 Task: Save the attachment from the 'Organise' task to your documents folder.
Action: Mouse moved to (10, 132)
Screenshot: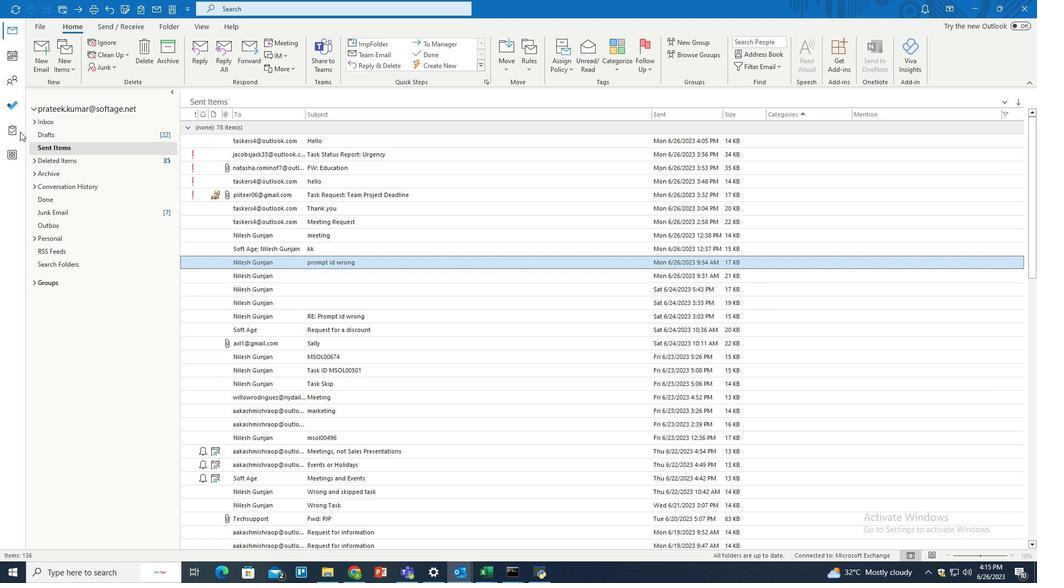 
Action: Mouse pressed left at (10, 132)
Screenshot: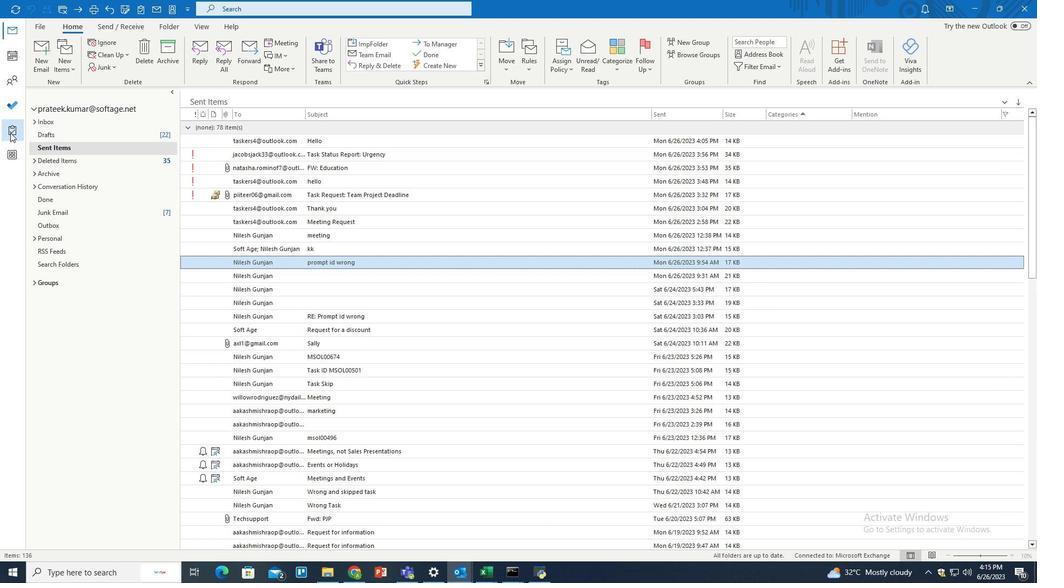 
Action: Mouse moved to (219, 387)
Screenshot: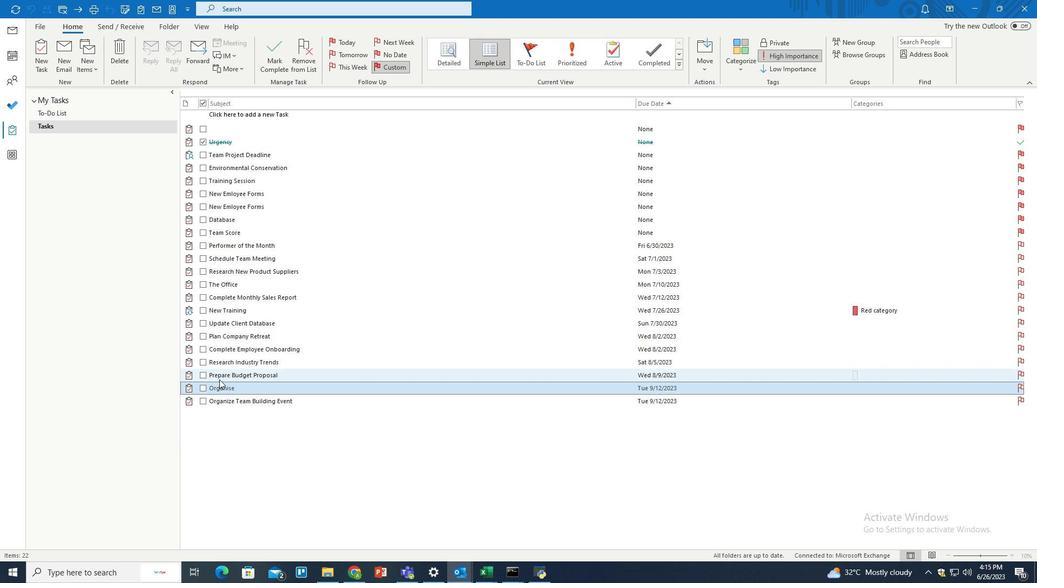 
Action: Mouse pressed left at (219, 387)
Screenshot: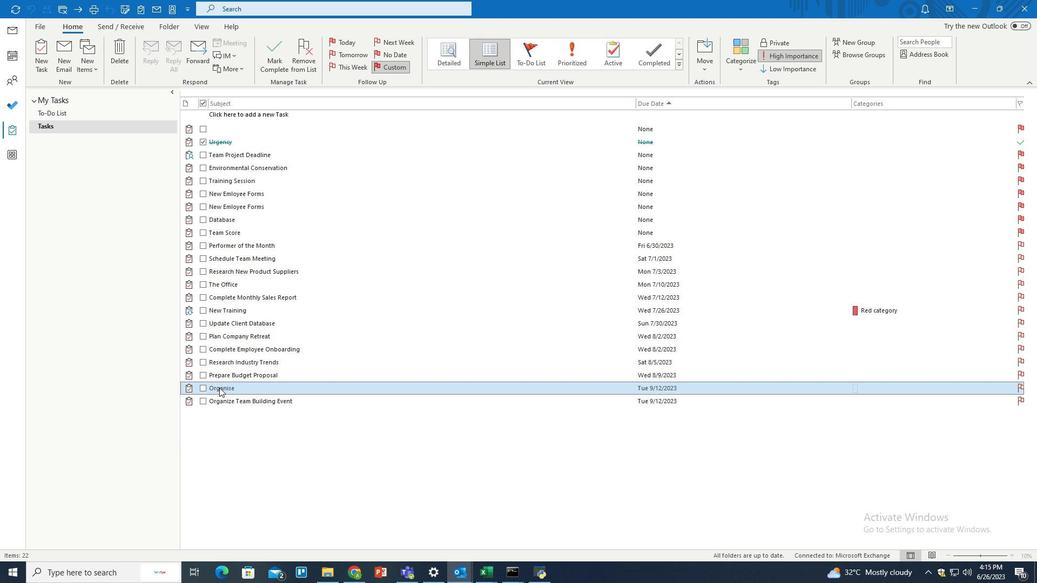 
Action: Mouse pressed left at (219, 387)
Screenshot: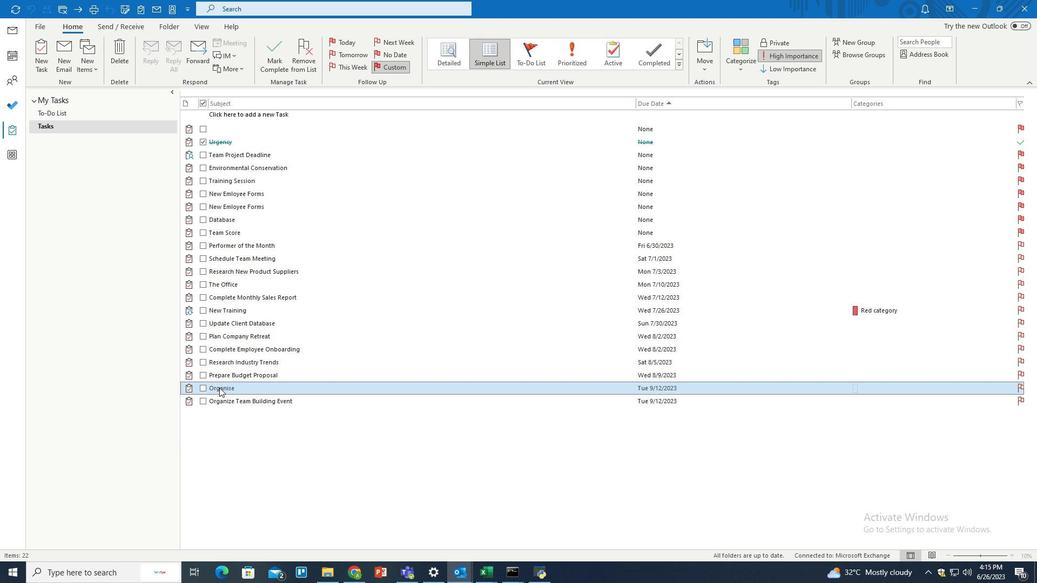 
Action: Mouse moved to (11, 25)
Screenshot: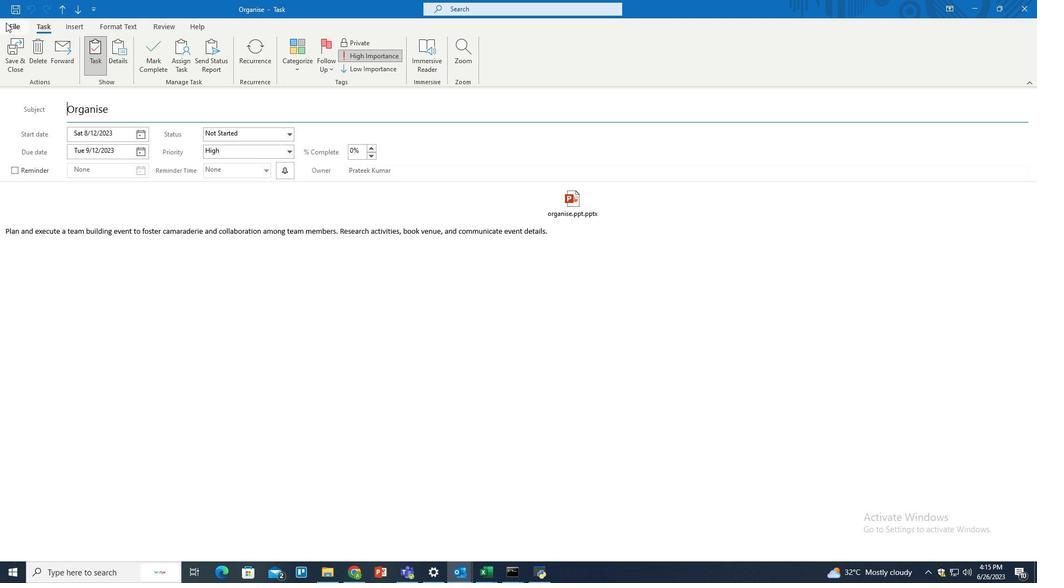 
Action: Mouse pressed left at (11, 25)
Screenshot: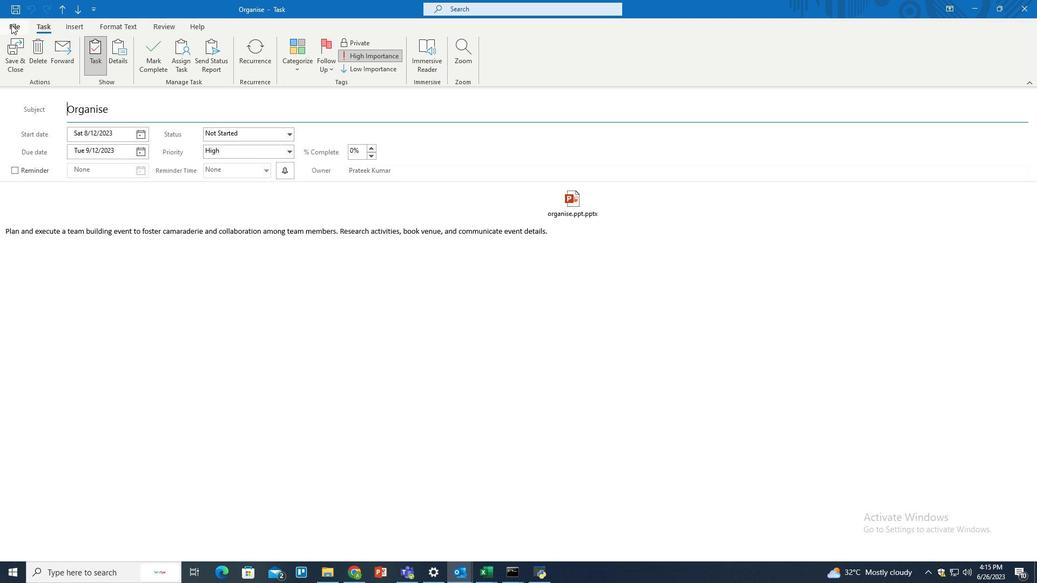 
Action: Mouse moved to (42, 121)
Screenshot: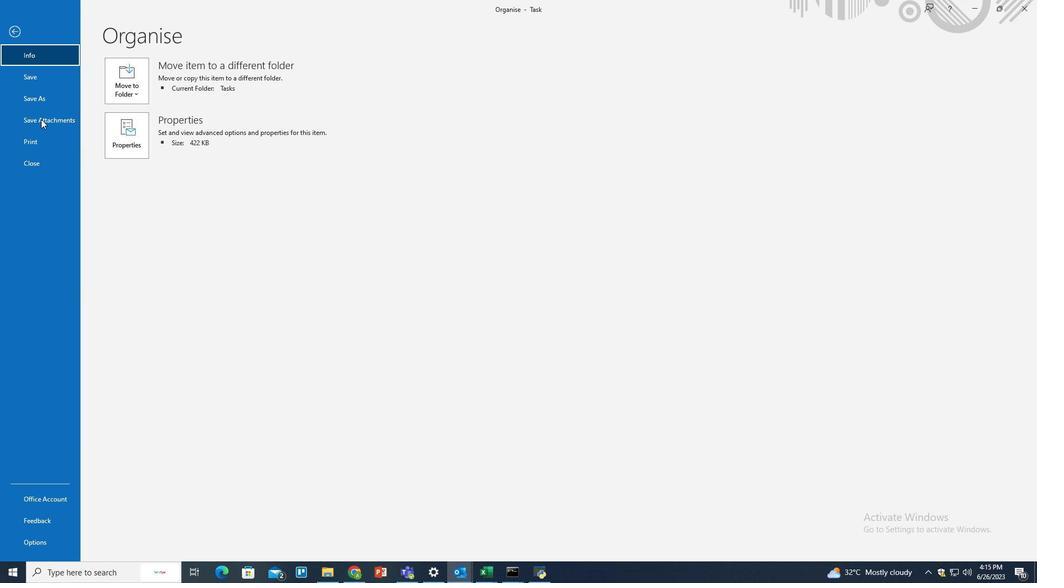 
Action: Mouse pressed left at (42, 121)
Screenshot: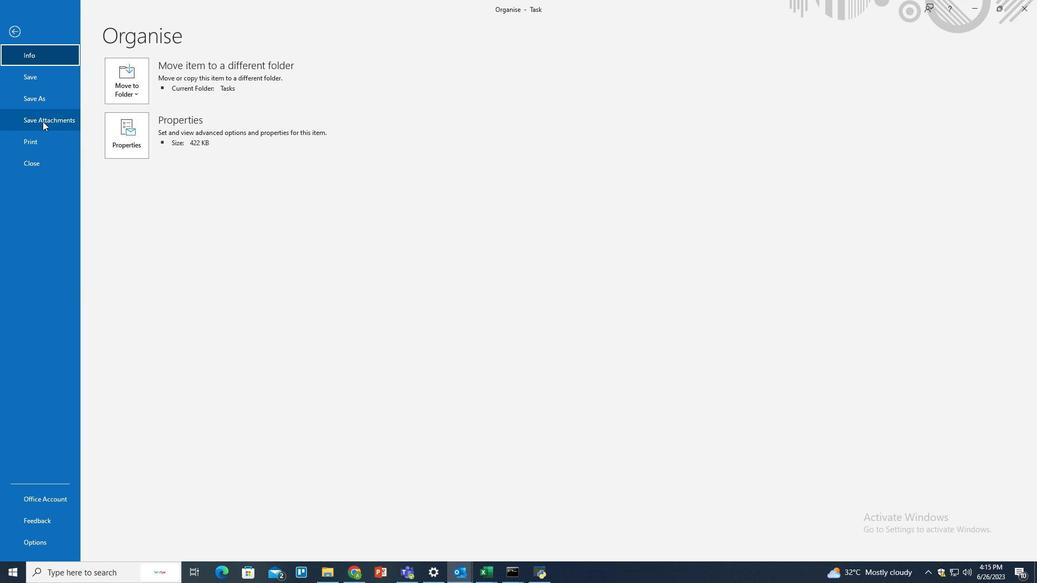 
Action: Mouse moved to (555, 237)
Screenshot: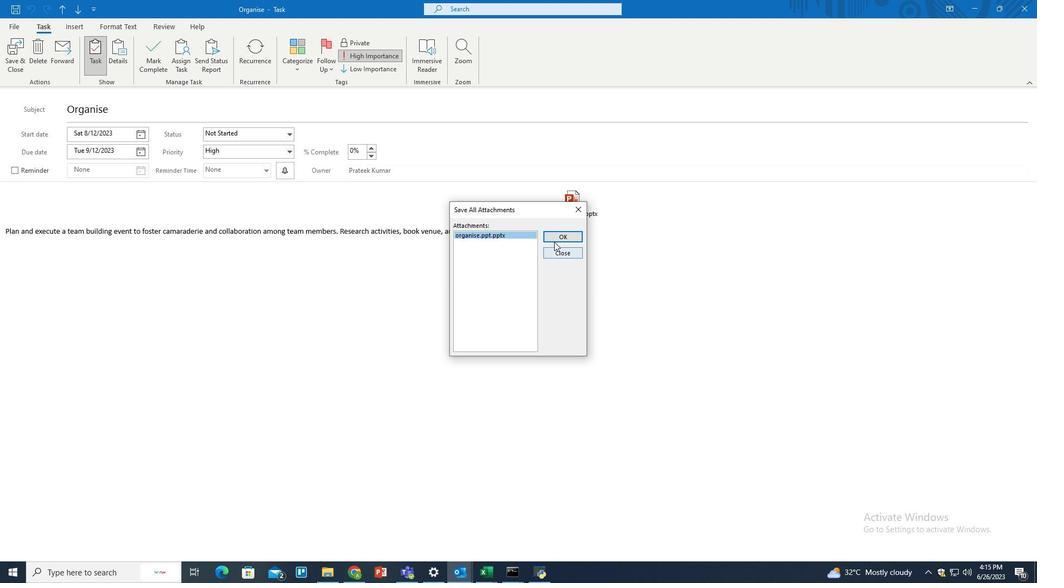 
Action: Mouse pressed left at (555, 237)
Screenshot: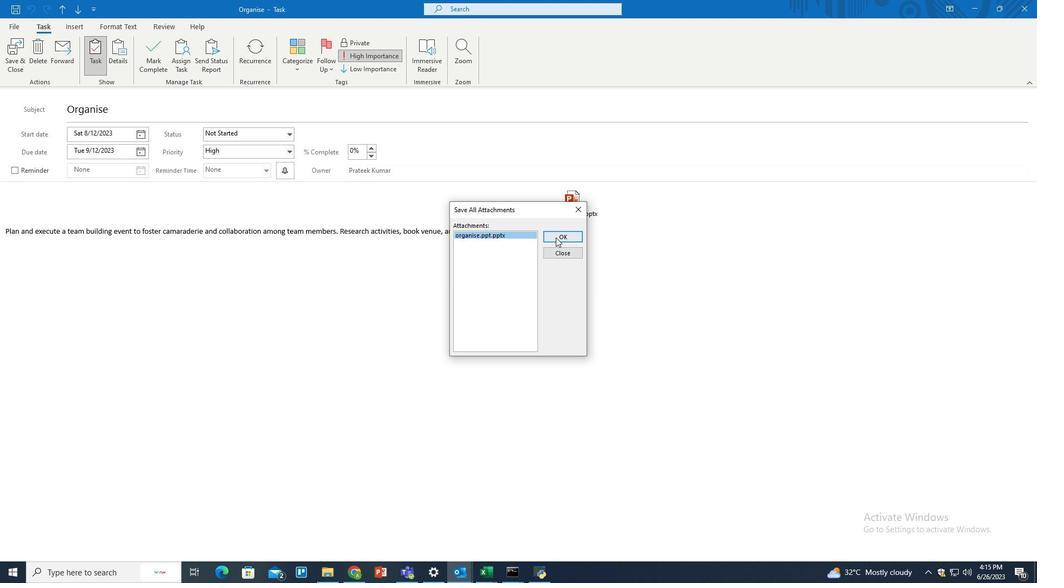 
Action: Mouse moved to (884, 490)
Screenshot: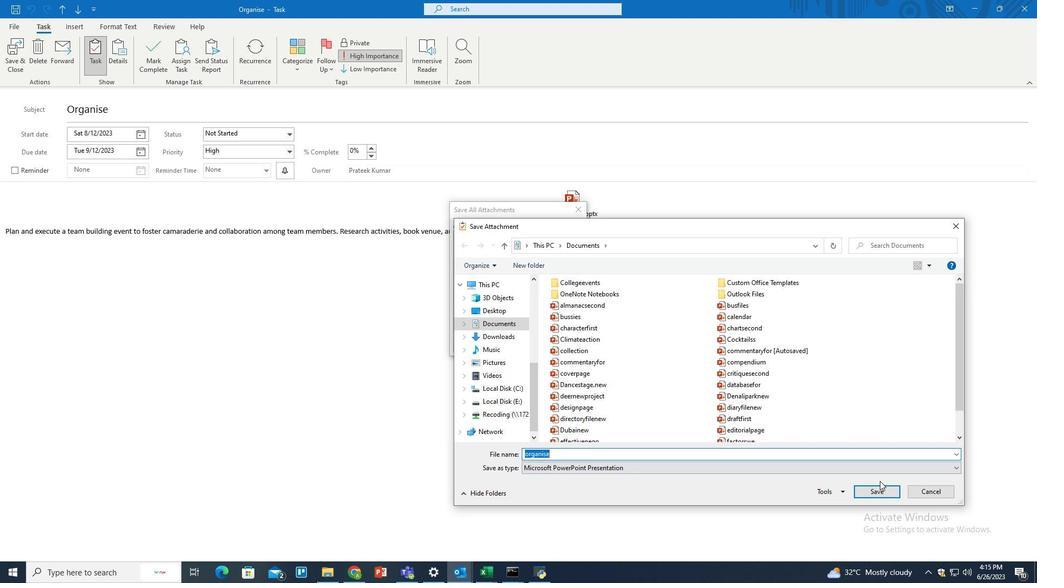
Action: Mouse pressed left at (884, 490)
Screenshot: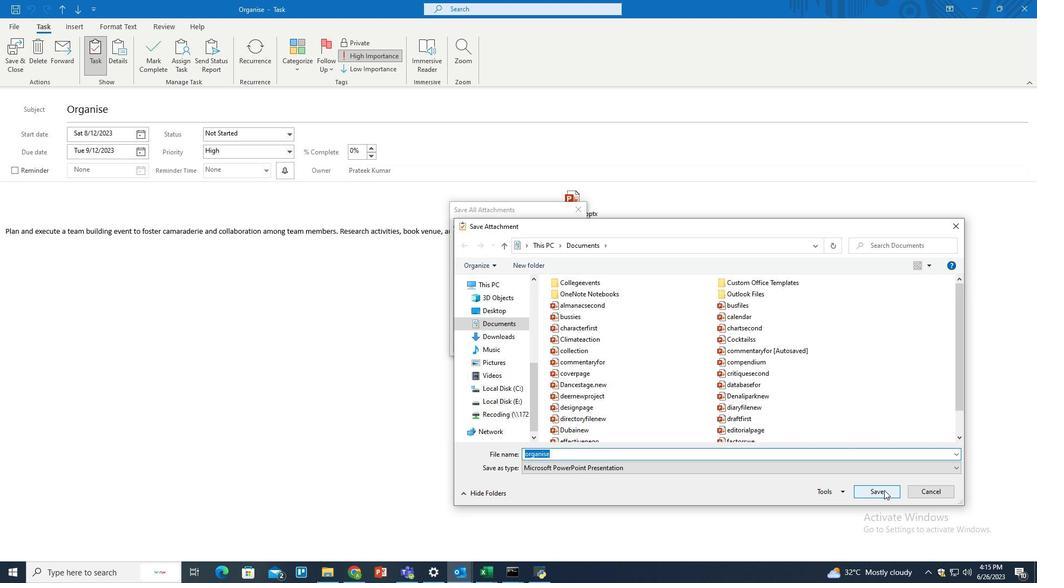 
Action: Mouse moved to (414, 340)
Screenshot: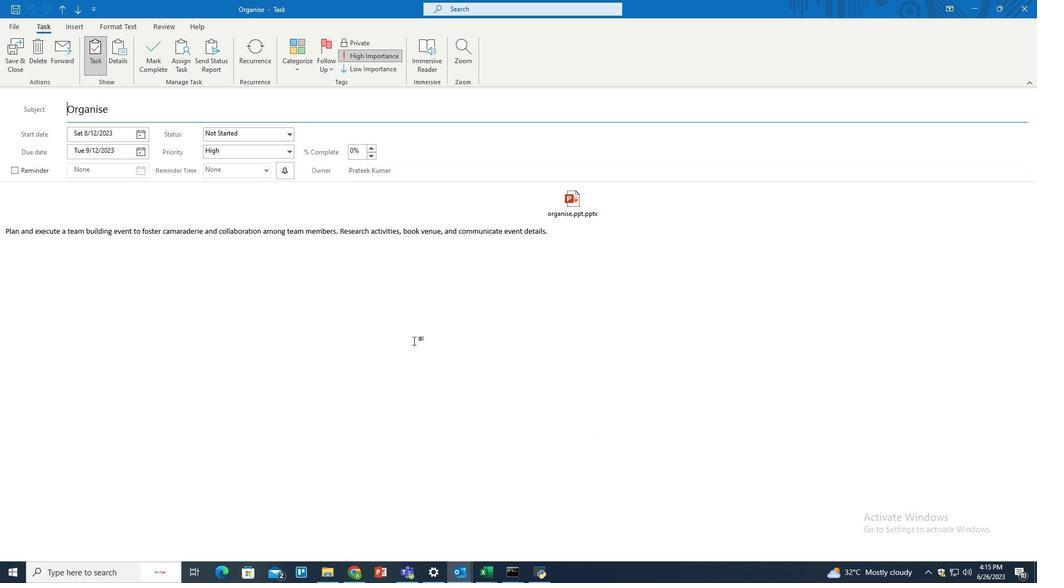 
